 Task: Show gridlines in the spreadsheet.
Action: Mouse moved to (89, 83)
Screenshot: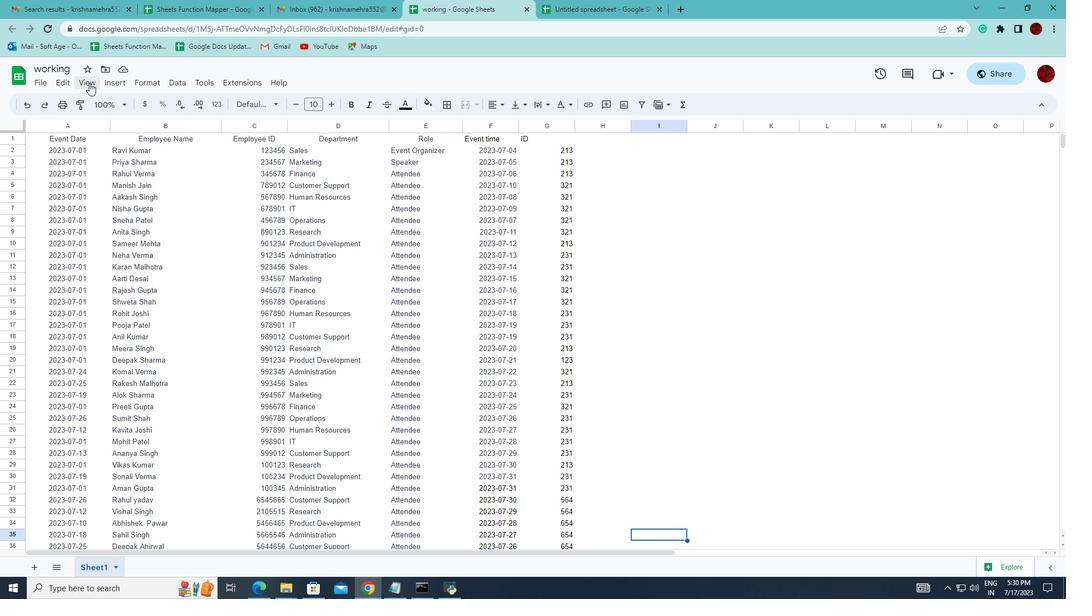 
Action: Mouse pressed left at (89, 83)
Screenshot: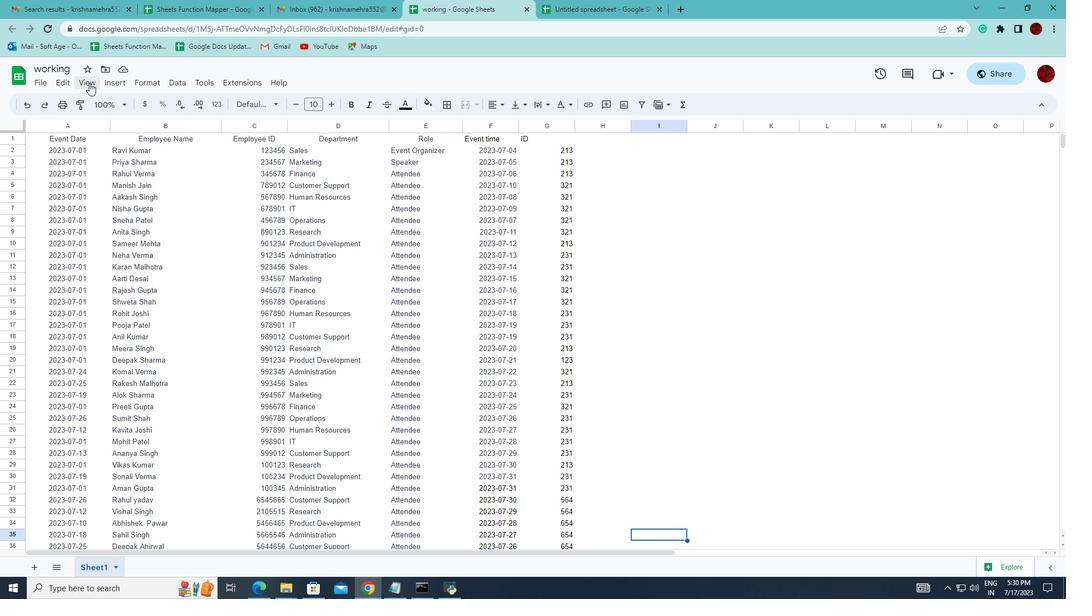 
Action: Mouse moved to (278, 126)
Screenshot: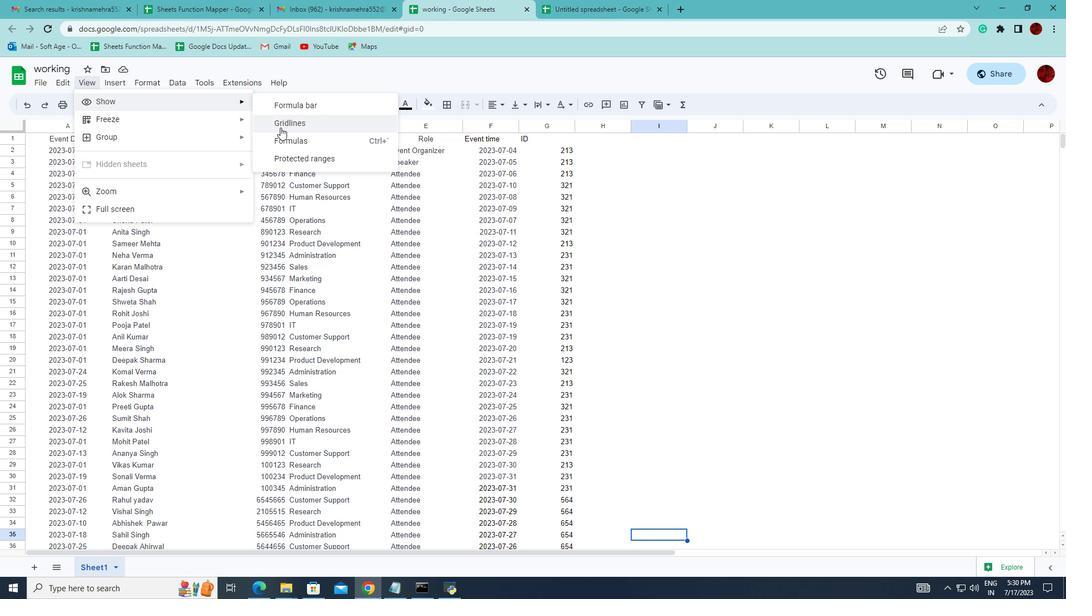 
Action: Mouse pressed left at (278, 126)
Screenshot: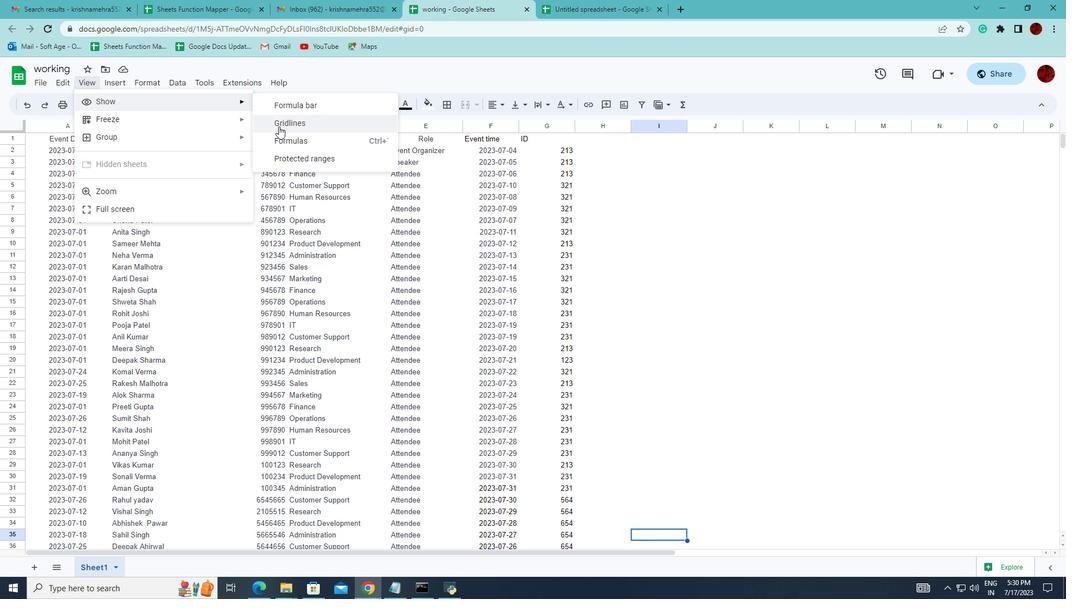
Action: Mouse moved to (277, 126)
Screenshot: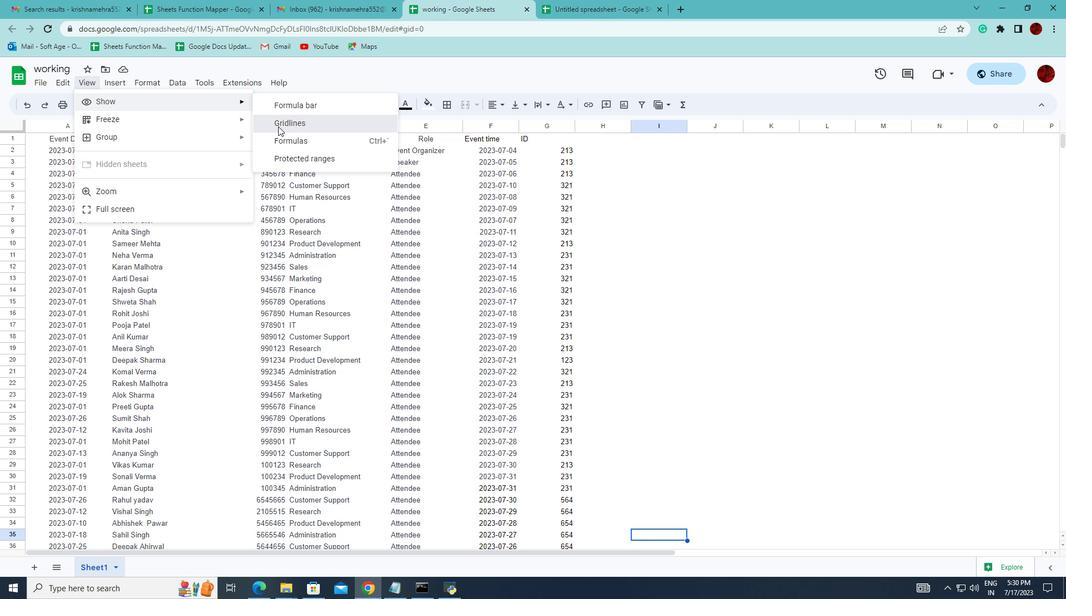 
